 Task: In the  document pitch.odt Download file as 'Rich Text Format' Share this file with 'softage.10@softage.net' Insert the command  Suggesting 
Action: Mouse moved to (251, 328)
Screenshot: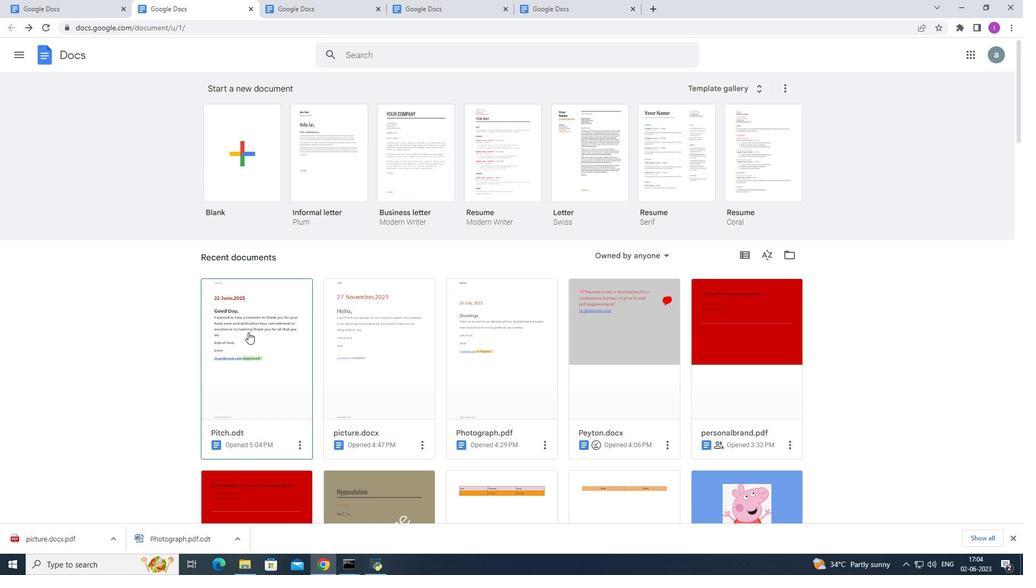 
Action: Mouse pressed left at (251, 328)
Screenshot: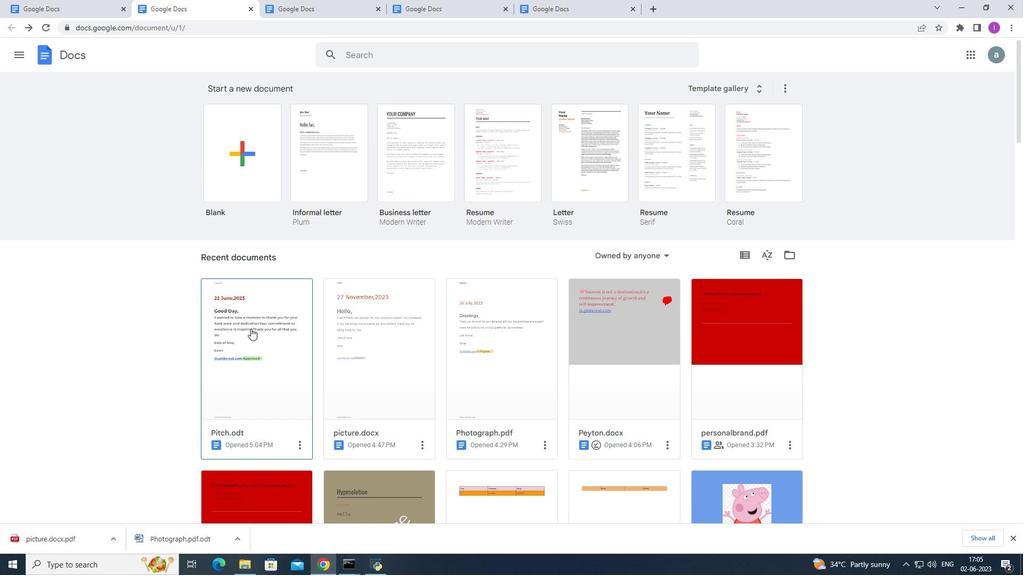 
Action: Mouse moved to (46, 64)
Screenshot: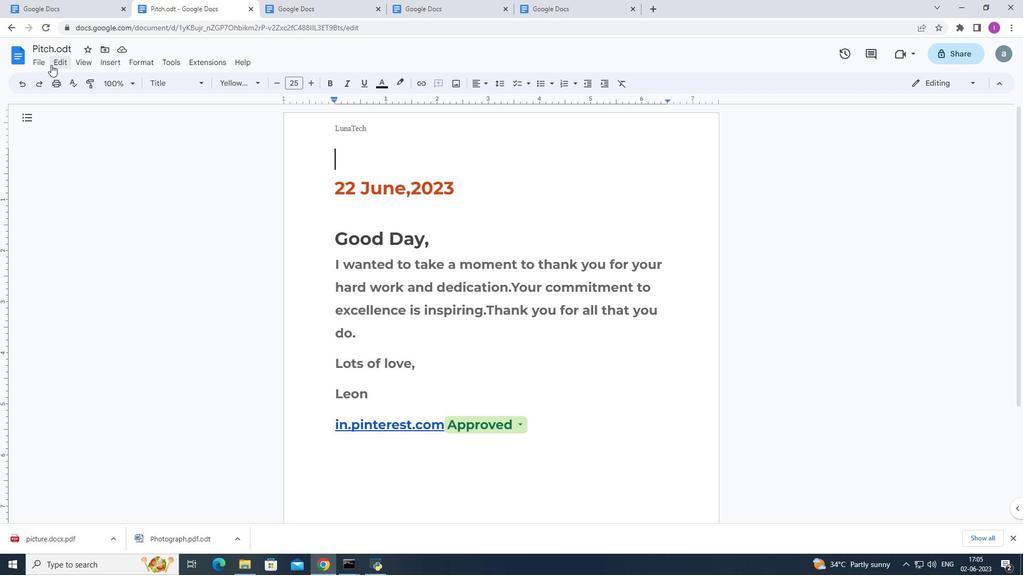 
Action: Mouse pressed left at (46, 64)
Screenshot: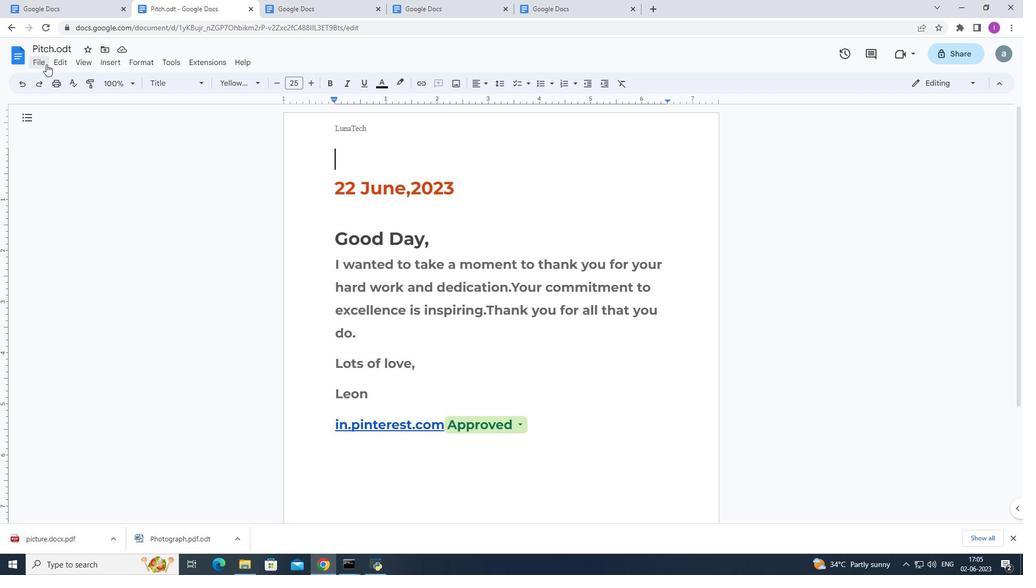 
Action: Mouse moved to (220, 210)
Screenshot: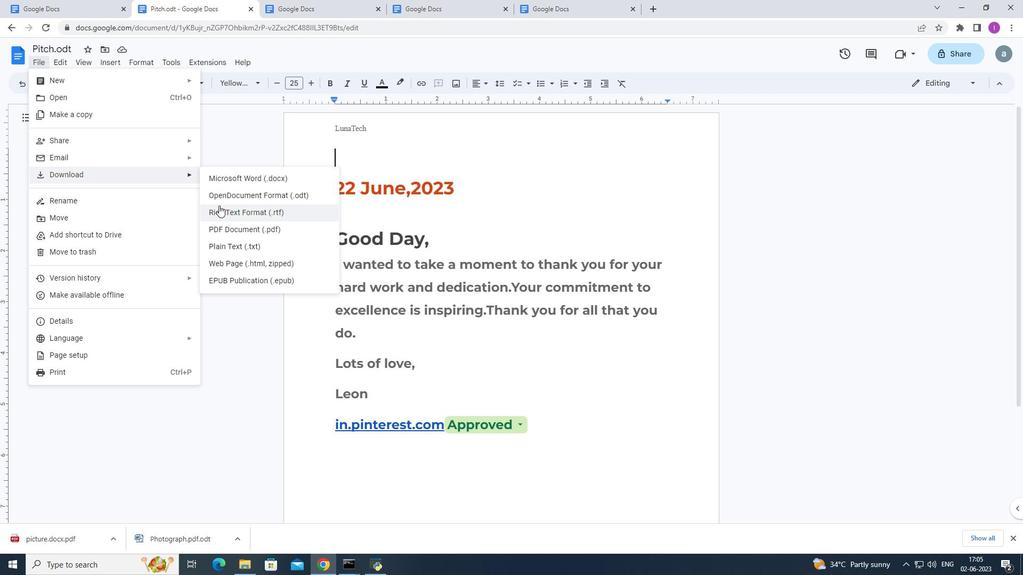 
Action: Mouse pressed left at (220, 210)
Screenshot: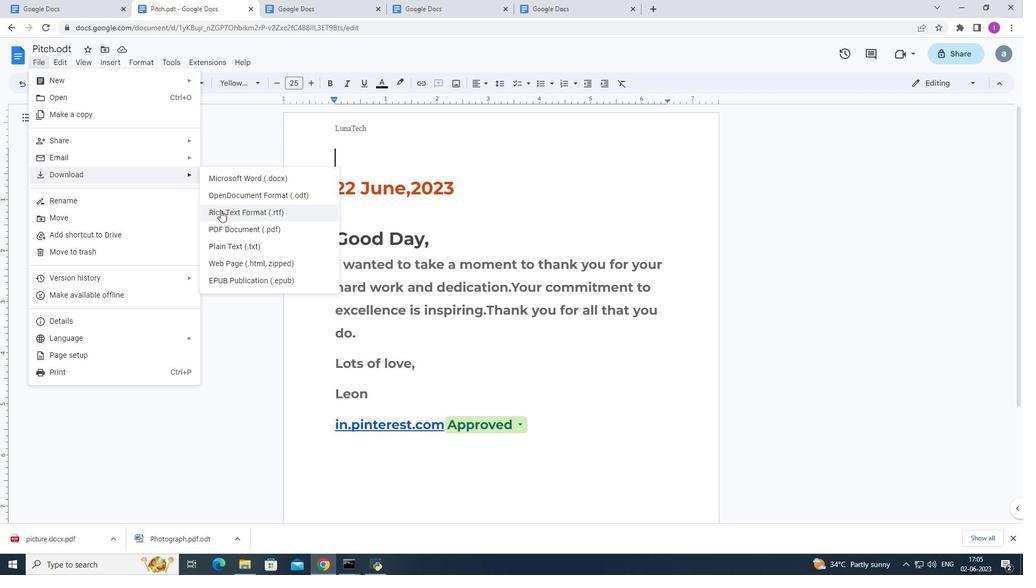 
Action: Mouse moved to (33, 65)
Screenshot: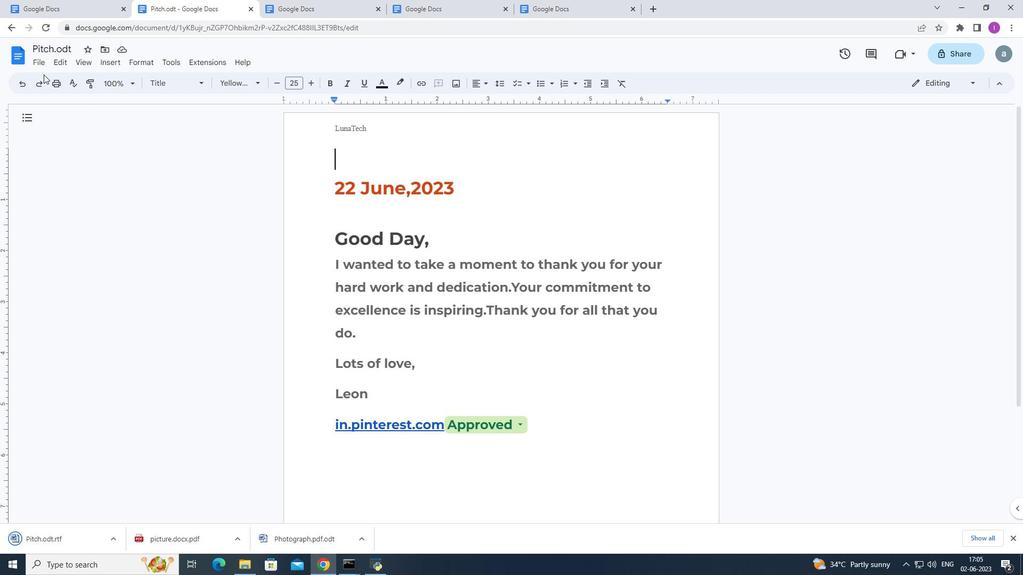 
Action: Mouse pressed left at (33, 65)
Screenshot: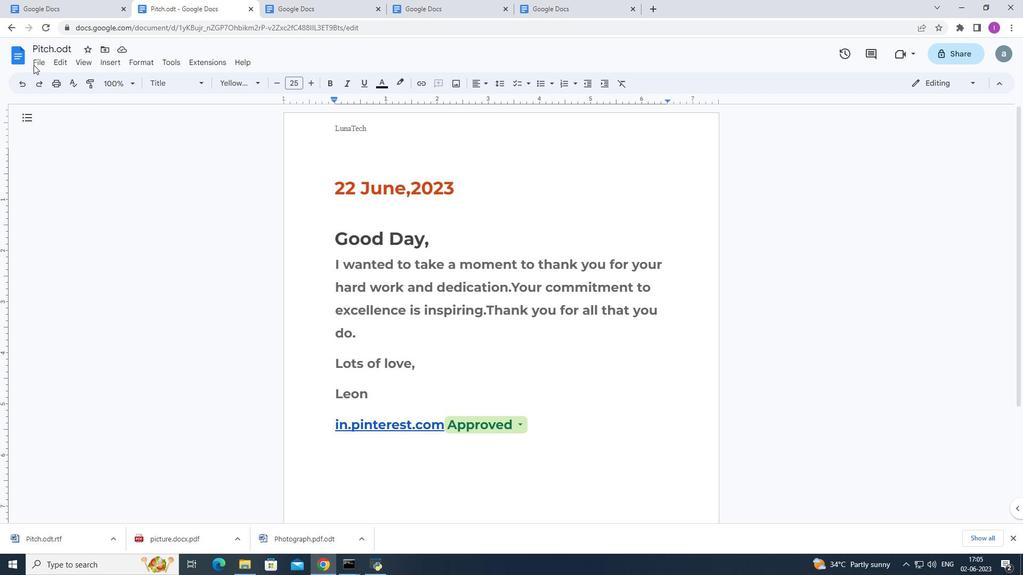 
Action: Mouse moved to (34, 63)
Screenshot: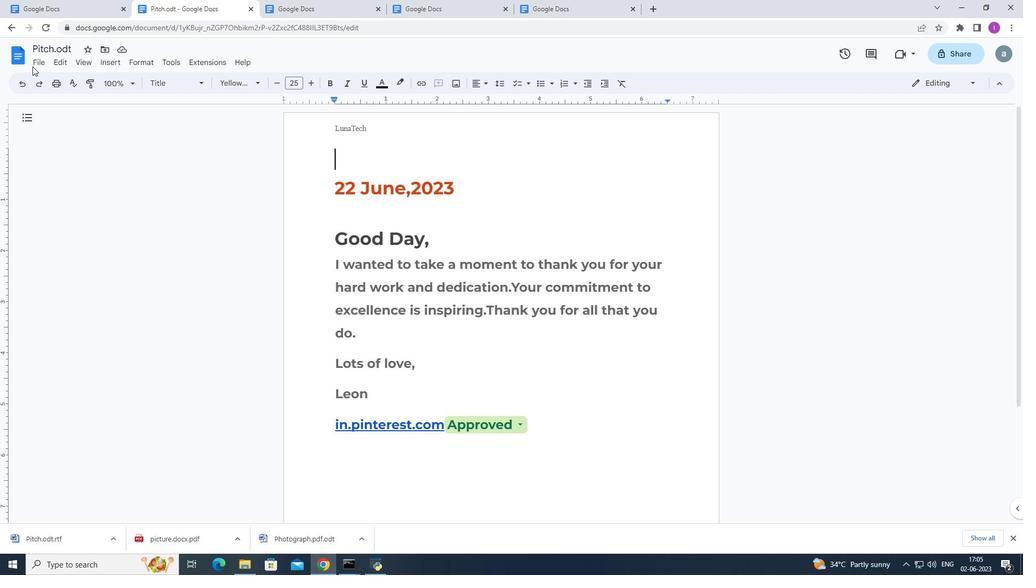 
Action: Mouse pressed left at (34, 63)
Screenshot: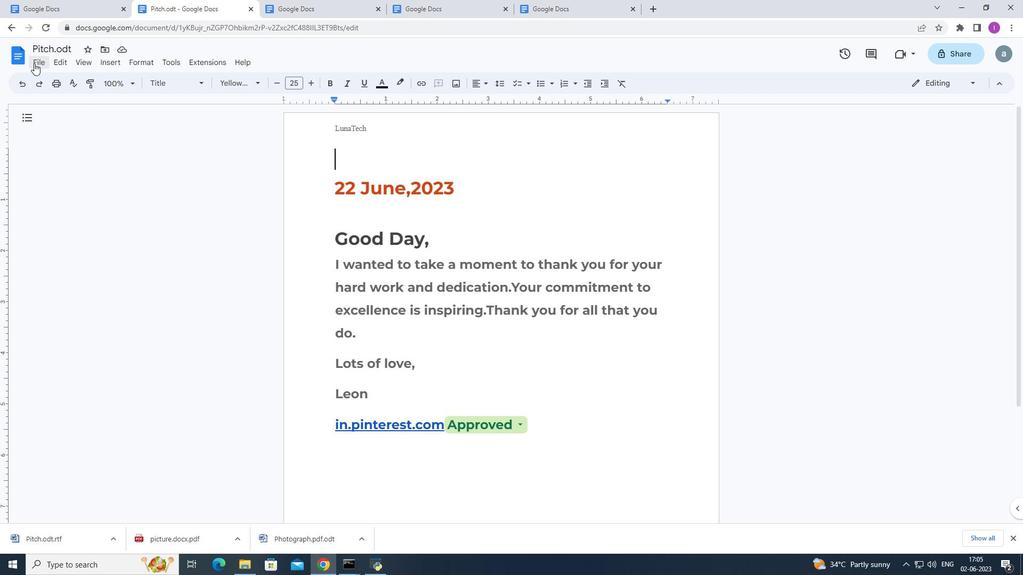
Action: Mouse moved to (237, 142)
Screenshot: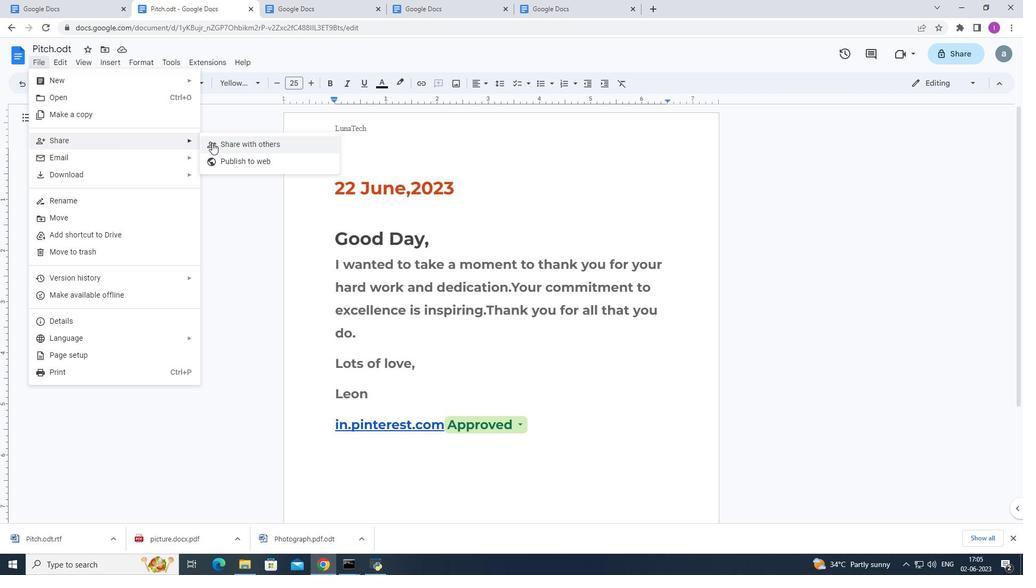 
Action: Mouse pressed left at (237, 142)
Screenshot: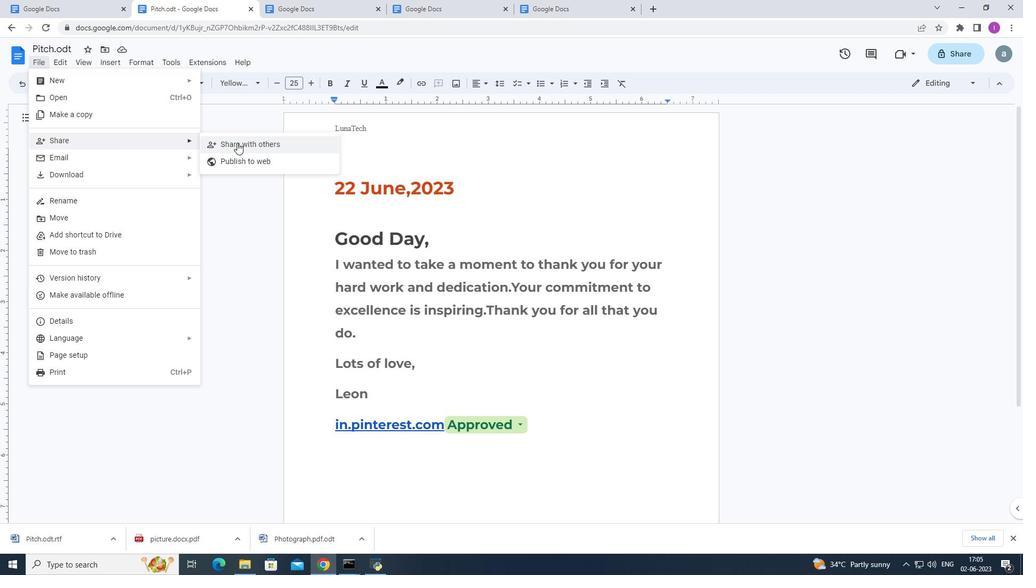 
Action: Mouse moved to (420, 226)
Screenshot: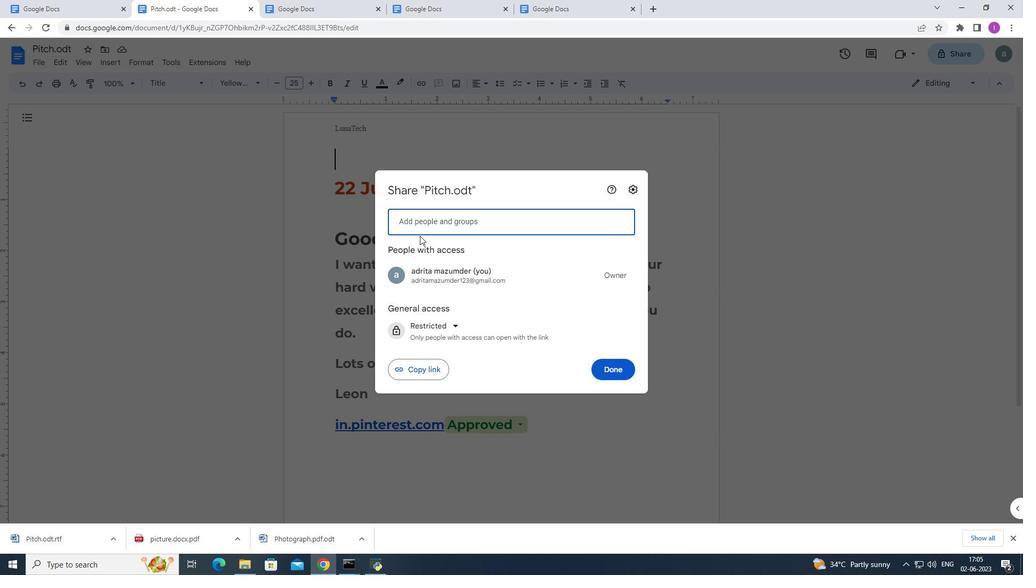 
Action: Mouse pressed left at (420, 226)
Screenshot: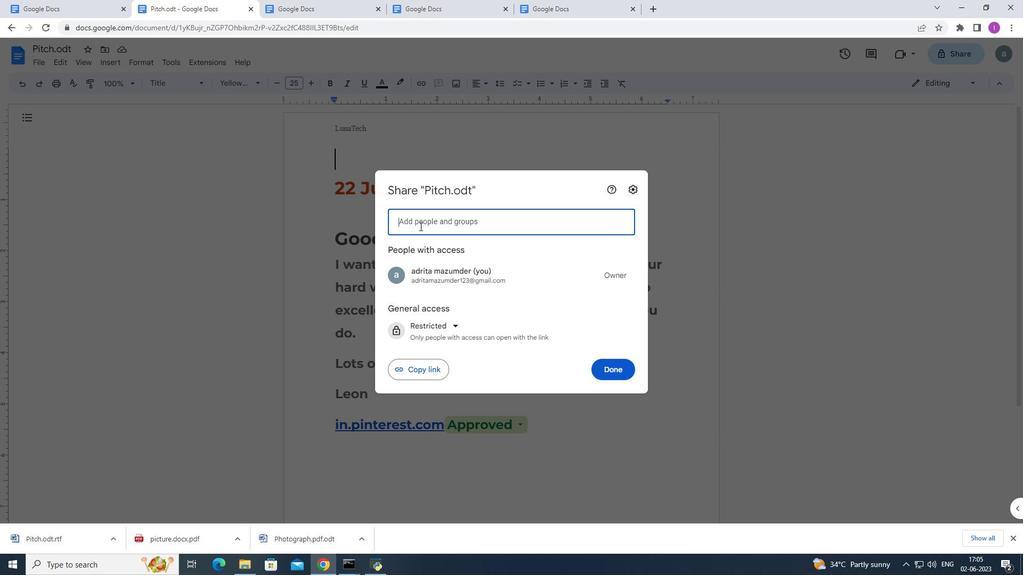 
Action: Mouse moved to (462, 236)
Screenshot: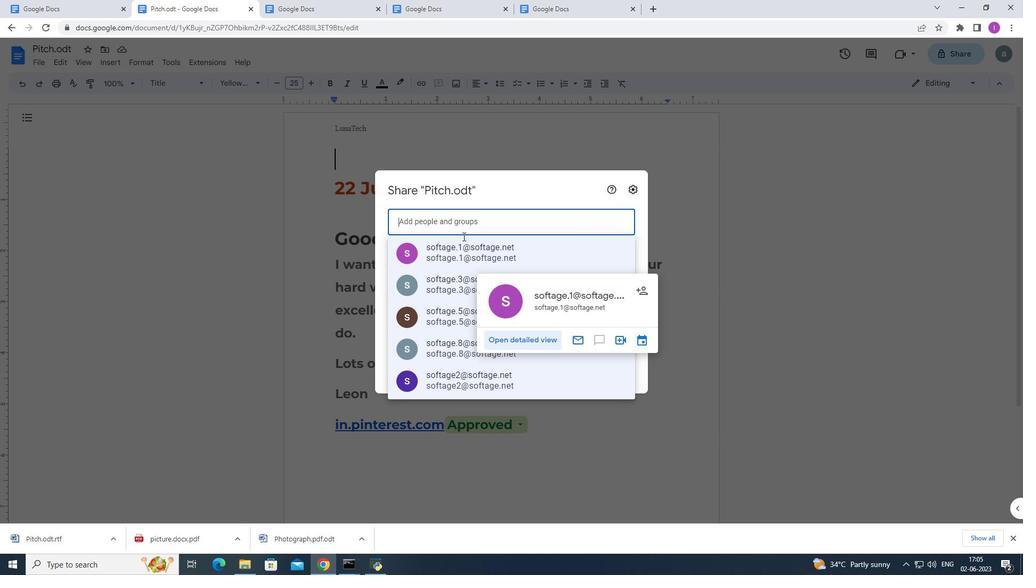 
Action: Key pressed softage.10
Screenshot: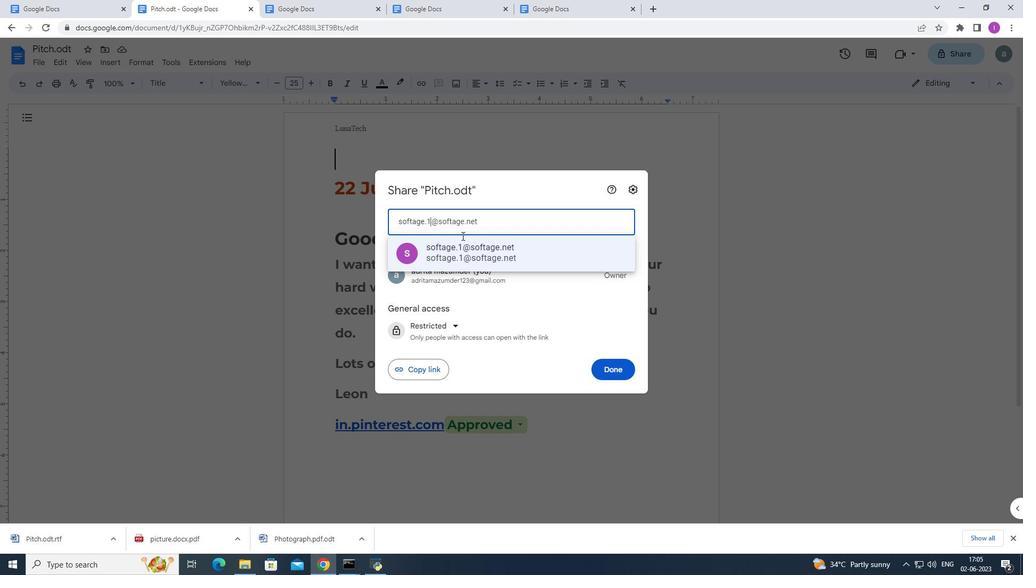 
Action: Mouse moved to (435, 221)
Screenshot: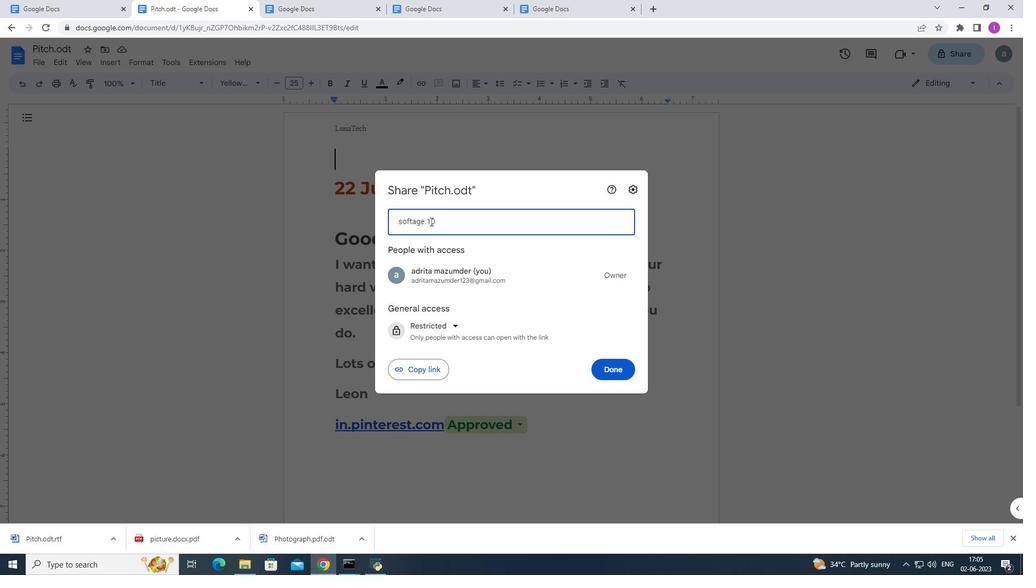 
Action: Key pressed <Key.backspace><Key.backspace><Key.backspace><Key.backspace><Key.backspace><Key.backspace><Key.backspace><Key.backspace><Key.backspace><Key.backspace><Key.backspace><Key.backspace><Key.backspace><Key.backspace><Key.backspace><Key.backspace><Key.backspace><Key.backspace><Key.backspace><Key.backspace><Key.backspace><Key.backspace><Key.backspace><Key.backspace><Key.backspace><Key.backspace><Key.backspace><Key.backspace><Key.backspace><Key.backspace><Key.backspace><Key.backspace><Key.backspace><Key.backspace><Key.backspace>softage.1o<Key.backspace>0<Key.shift>@softage.net
Screenshot: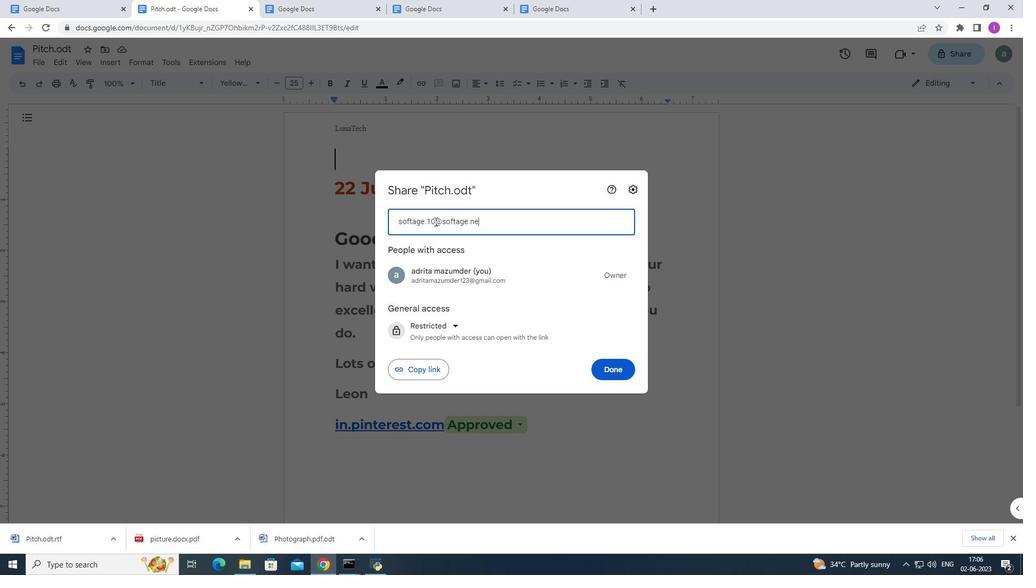 
Action: Mouse moved to (433, 252)
Screenshot: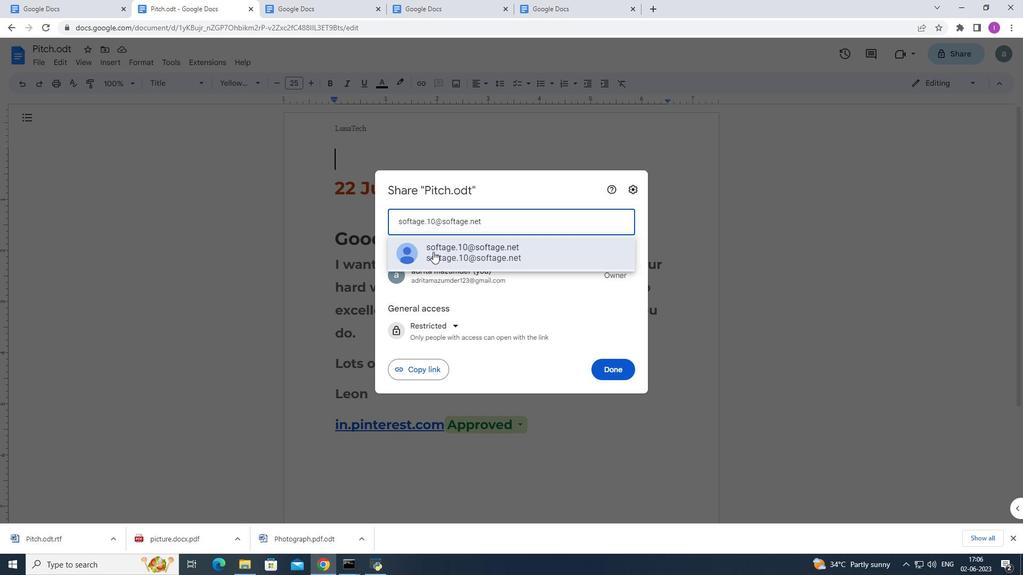 
Action: Mouse pressed left at (433, 252)
Screenshot: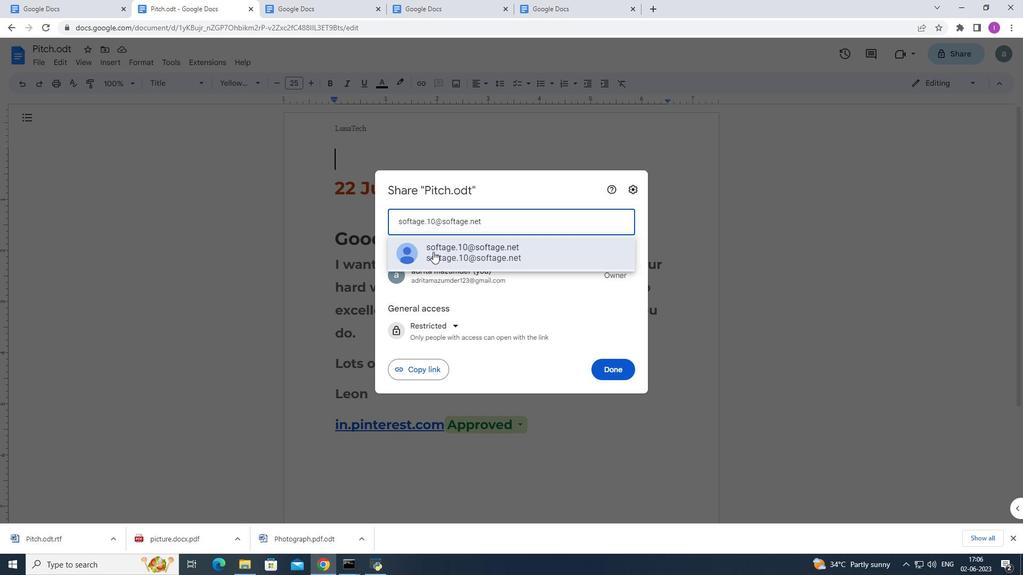 
Action: Mouse moved to (613, 359)
Screenshot: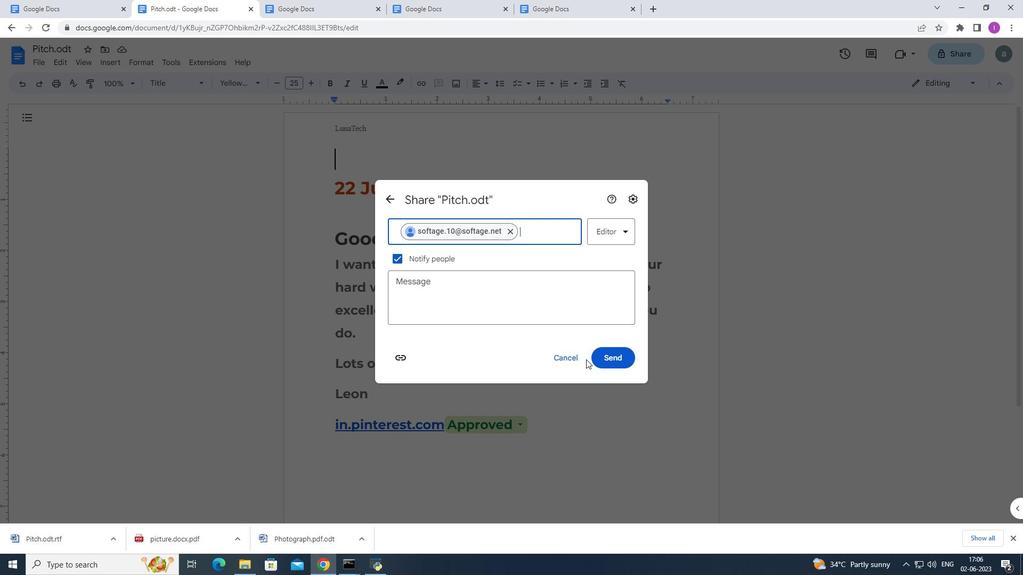 
Action: Mouse pressed left at (613, 359)
Screenshot: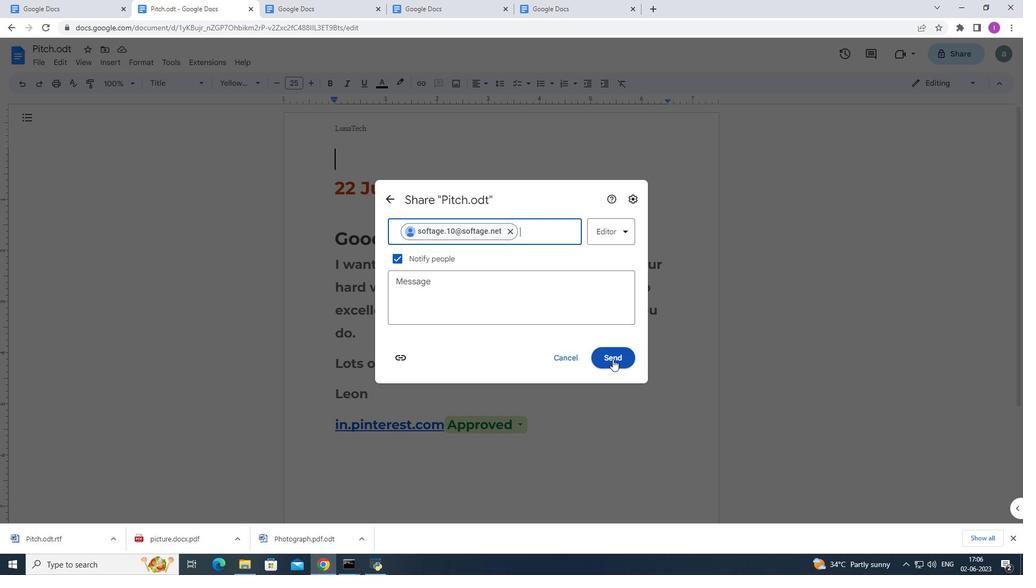 
Action: Mouse moved to (600, 296)
Screenshot: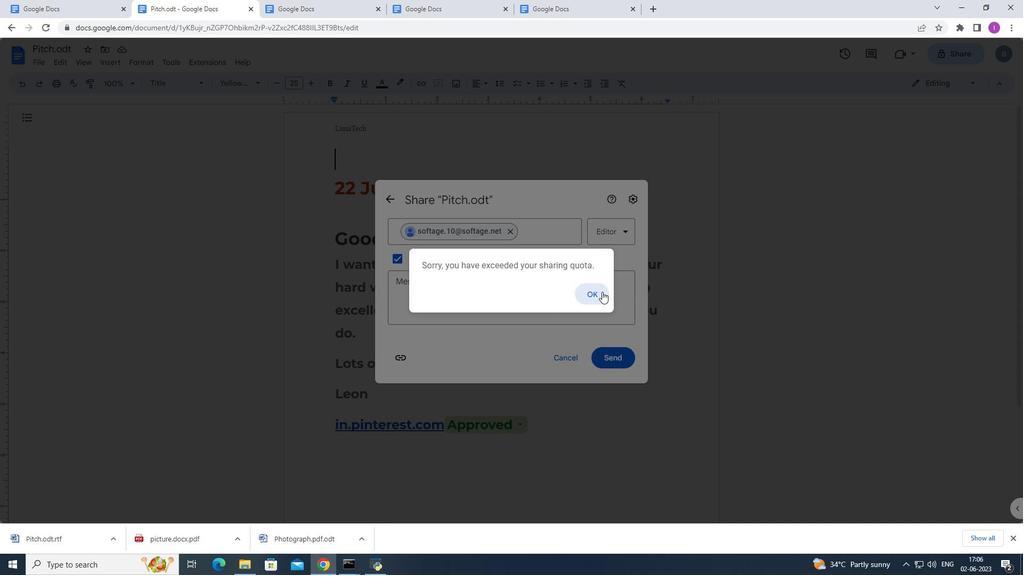 
Action: Mouse pressed left at (600, 296)
Screenshot: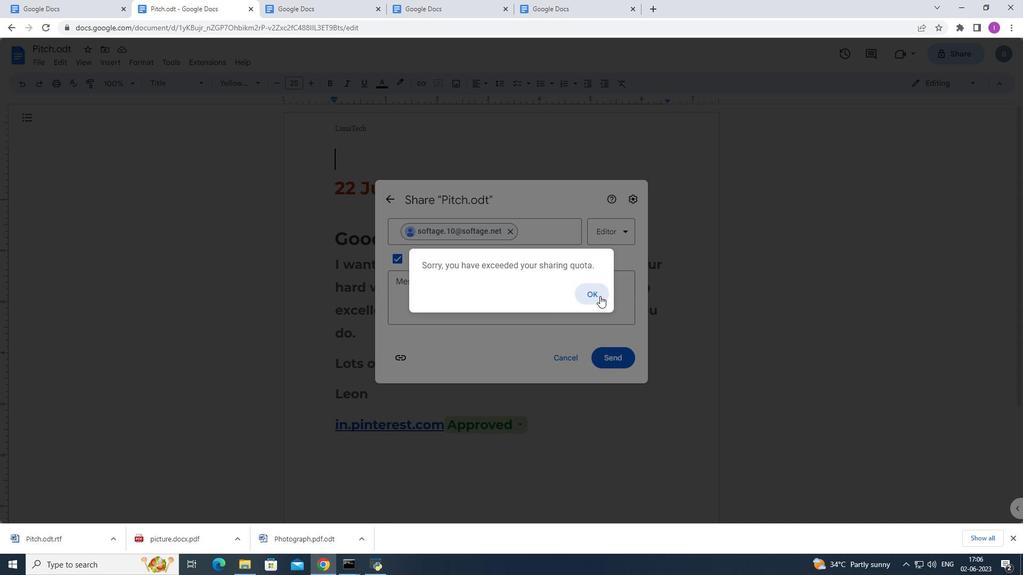
Action: Mouse moved to (626, 348)
Screenshot: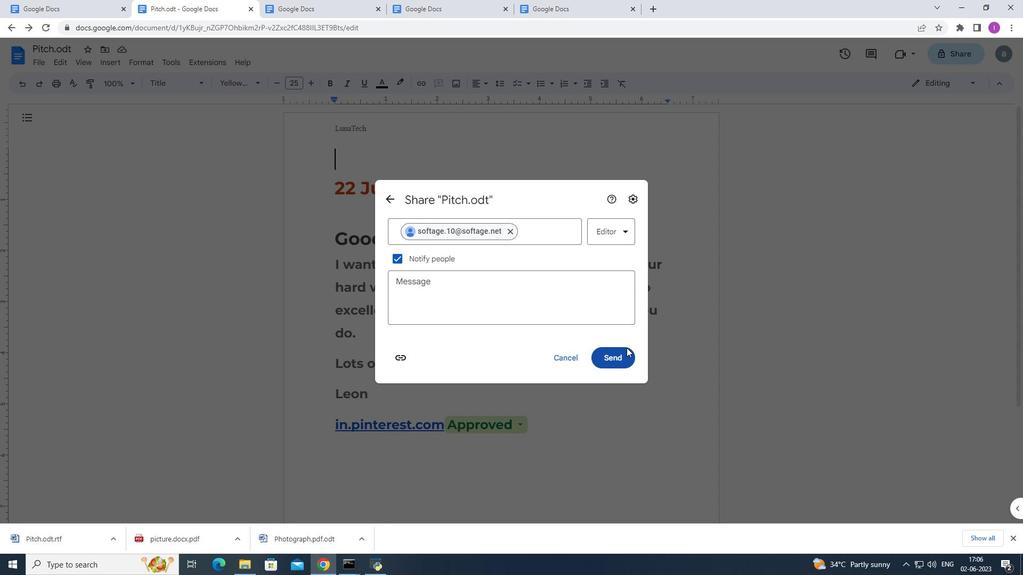 
Action: Mouse pressed left at (626, 348)
Screenshot: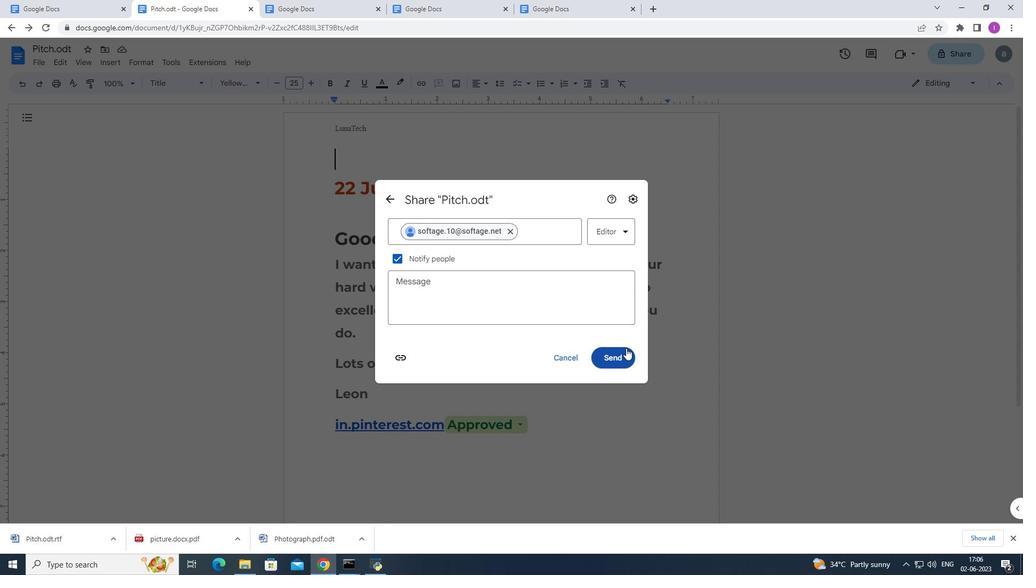 
Action: Mouse moved to (581, 304)
Screenshot: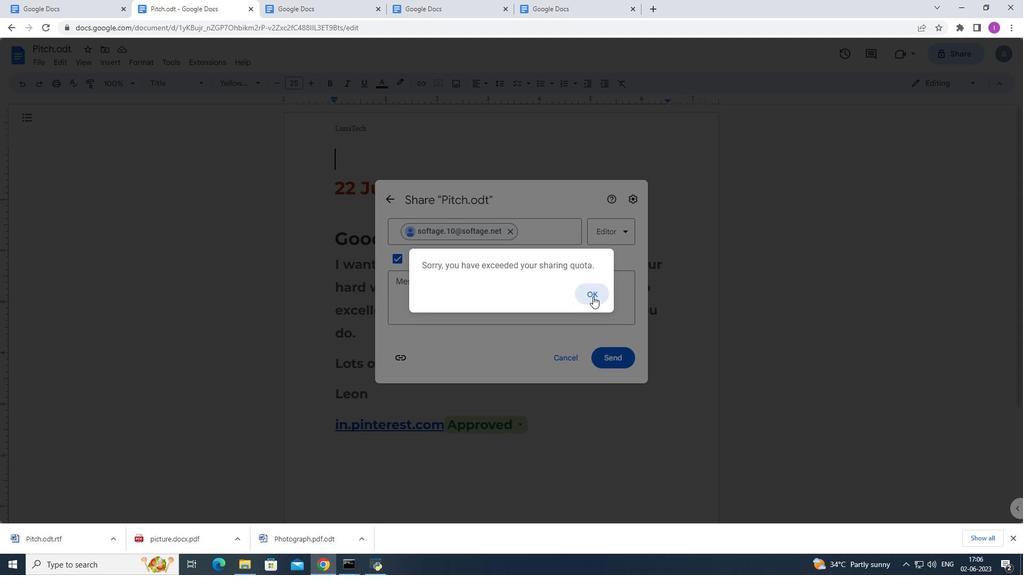 
Action: Mouse pressed left at (581, 304)
Screenshot: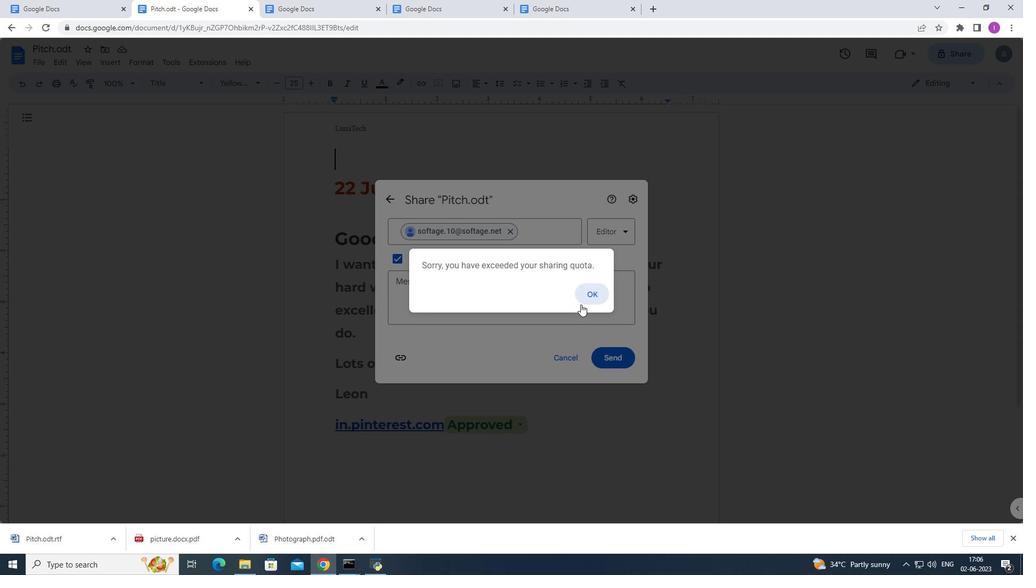 
Action: Mouse moved to (760, 270)
Screenshot: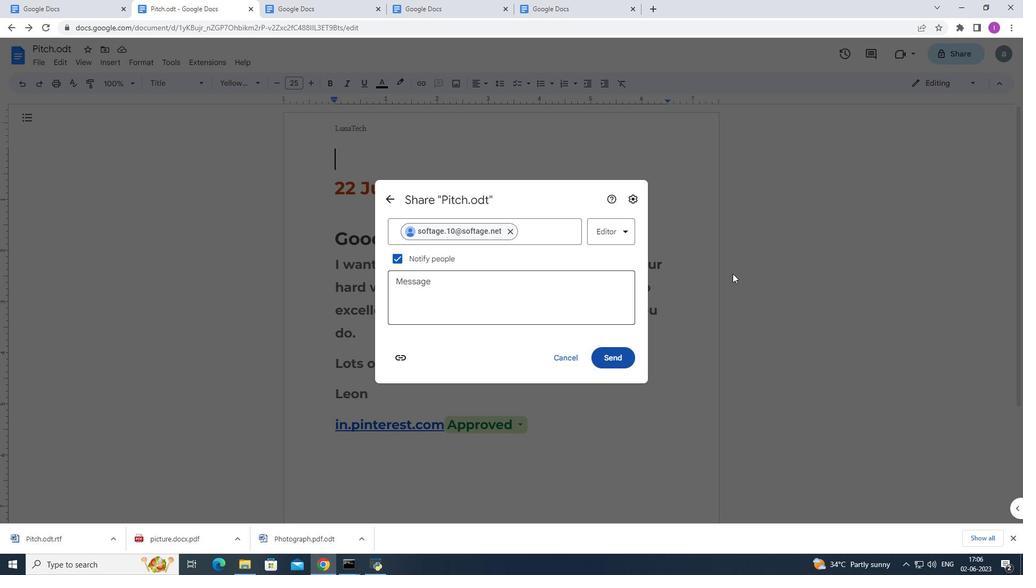 
Action: Mouse pressed left at (760, 270)
Screenshot: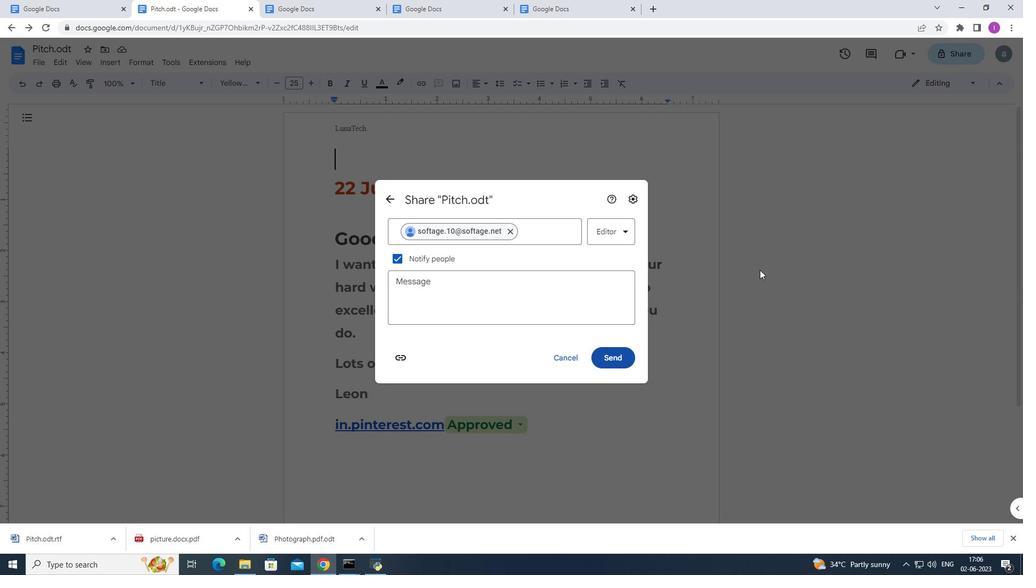 
Action: Mouse moved to (547, 301)
Screenshot: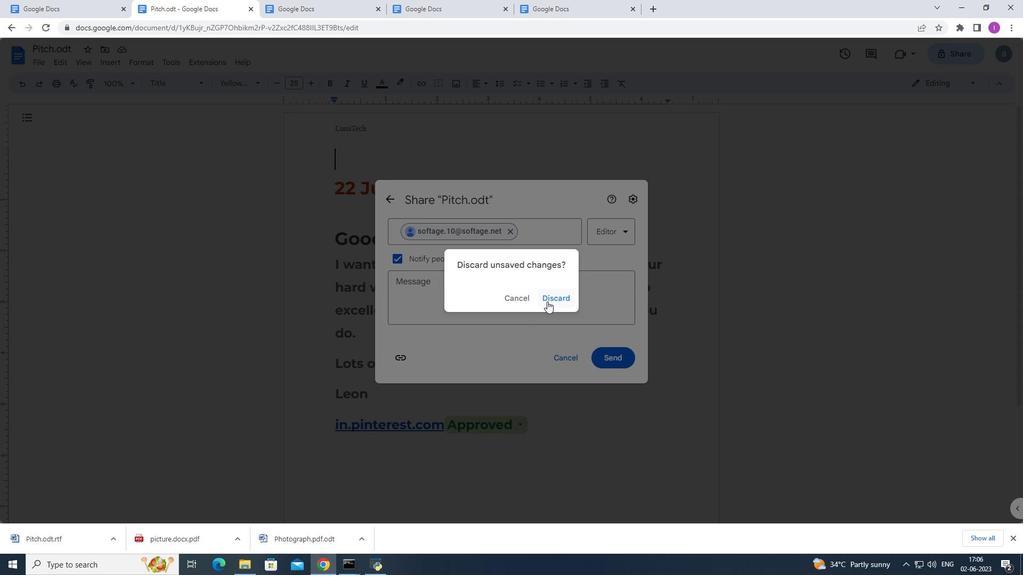 
Action: Mouse pressed left at (547, 301)
Screenshot: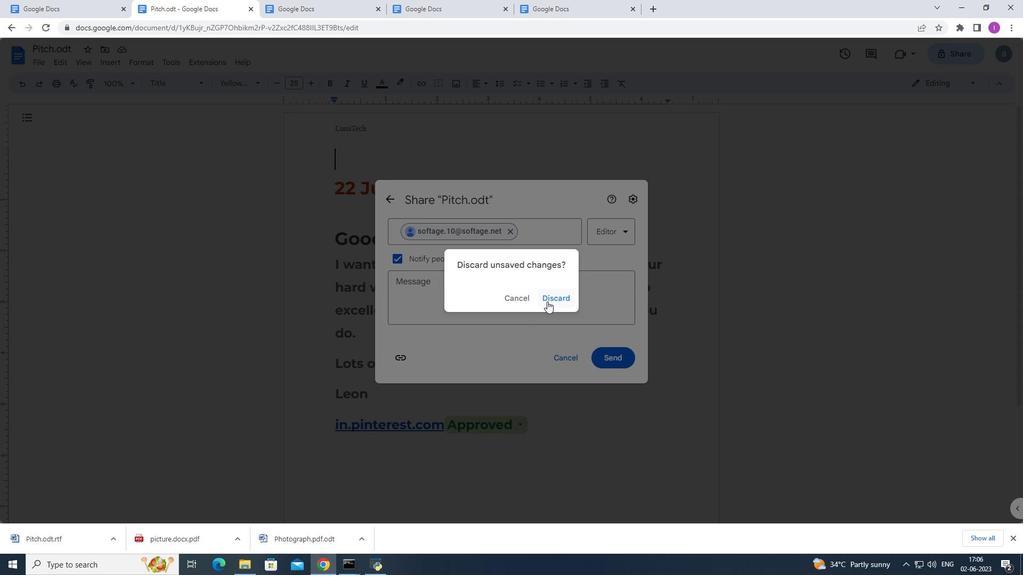 
Action: Mouse moved to (927, 79)
Screenshot: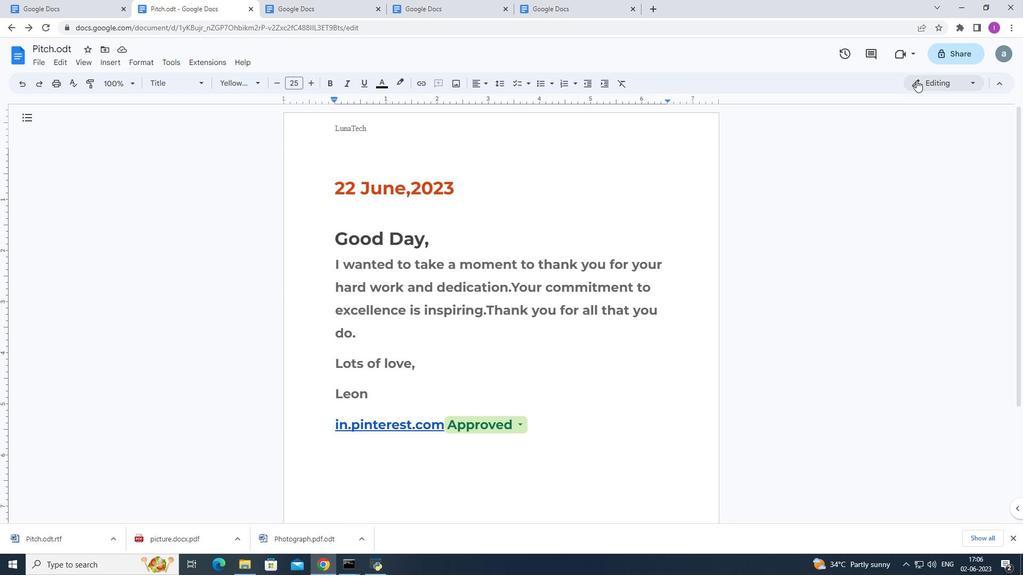 
Action: Mouse pressed left at (927, 79)
Screenshot: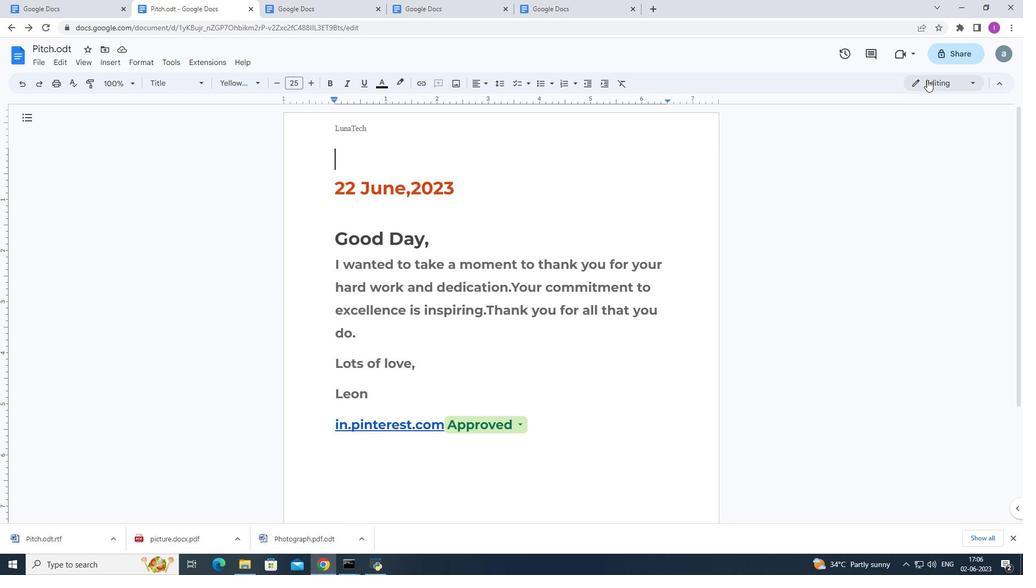 
Action: Mouse moved to (911, 135)
Screenshot: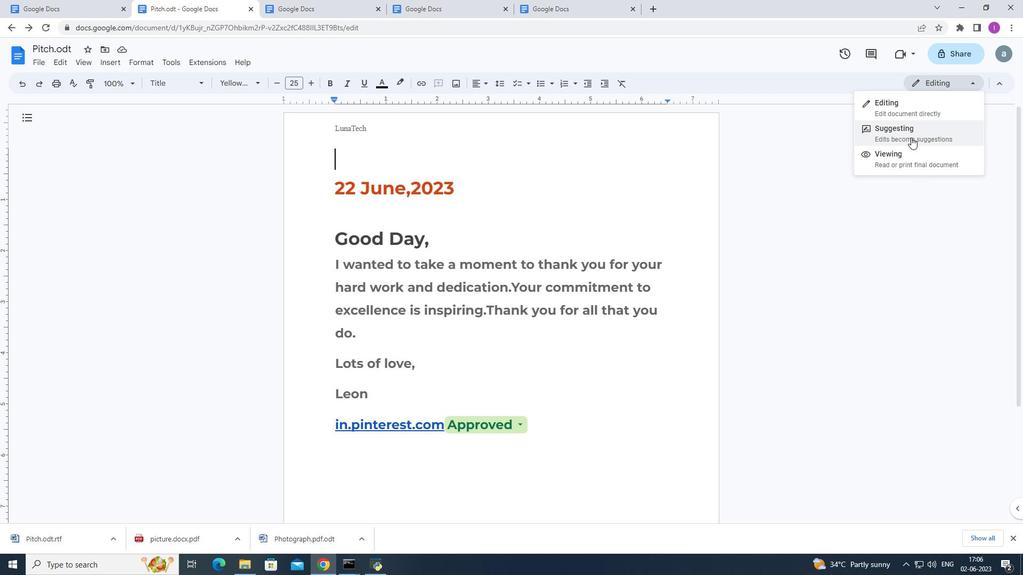 
Action: Mouse pressed left at (911, 135)
Screenshot: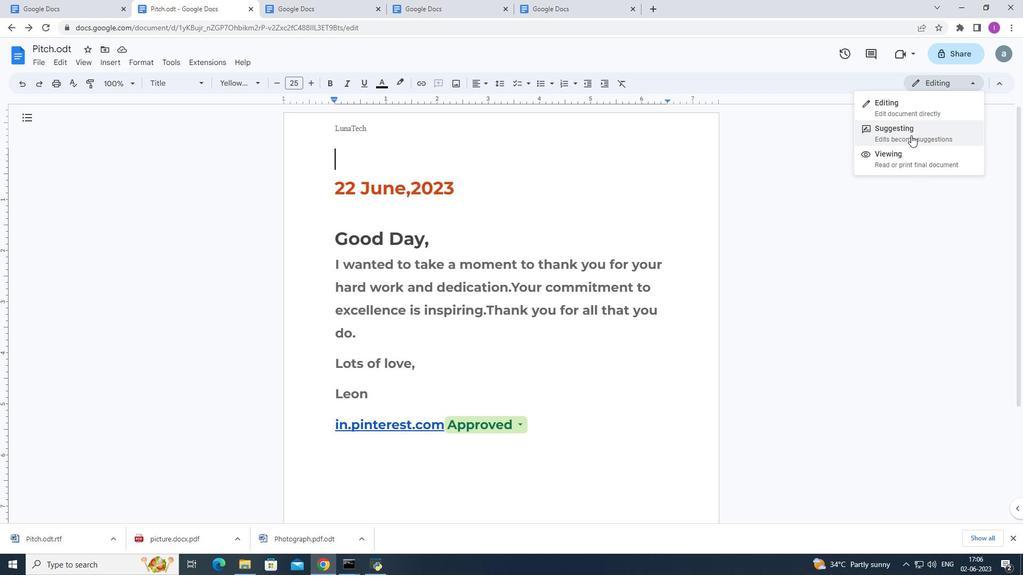 
Action: Mouse moved to (121, 163)
Screenshot: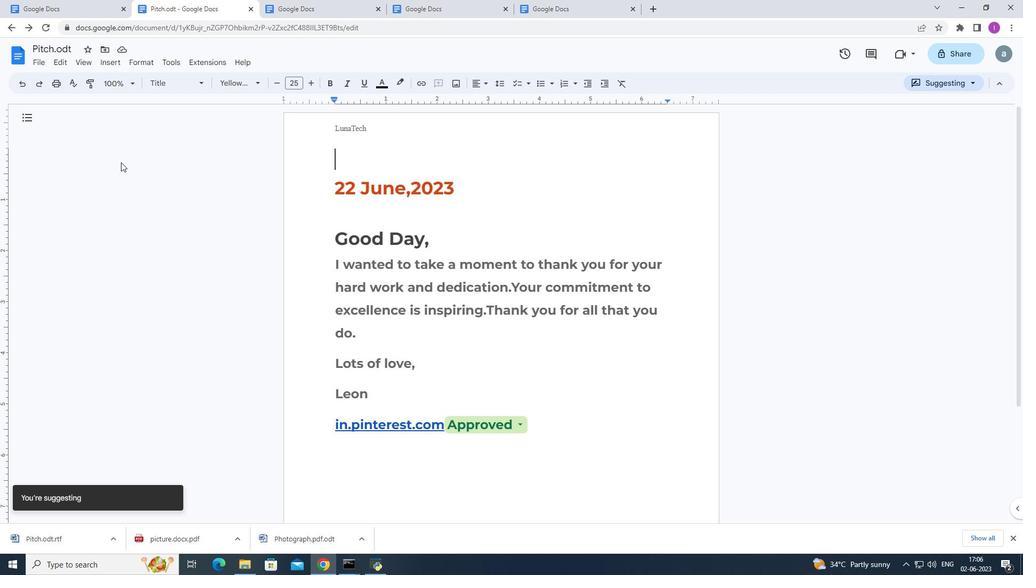 
